 Task: Find the repository "javascript" with the type "Mirrors".
Action: Mouse moved to (1286, 103)
Screenshot: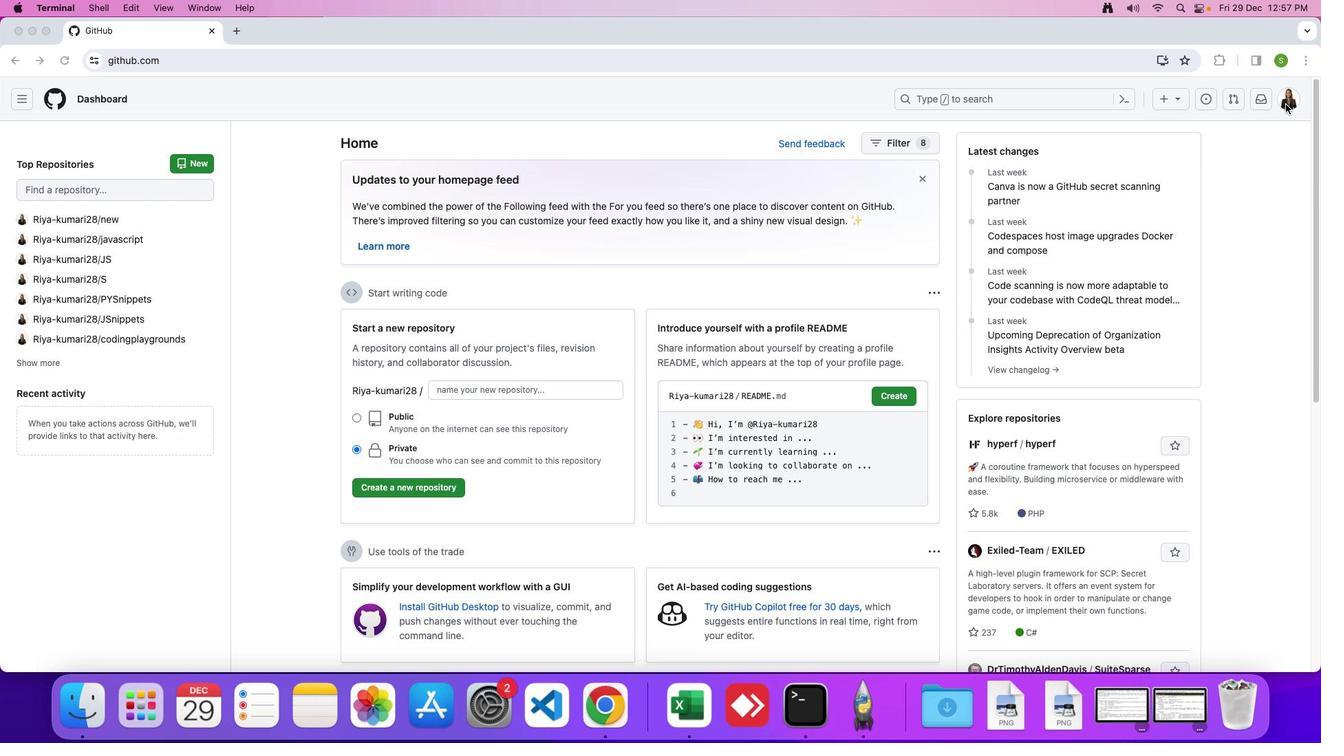 
Action: Mouse pressed left at (1286, 103)
Screenshot: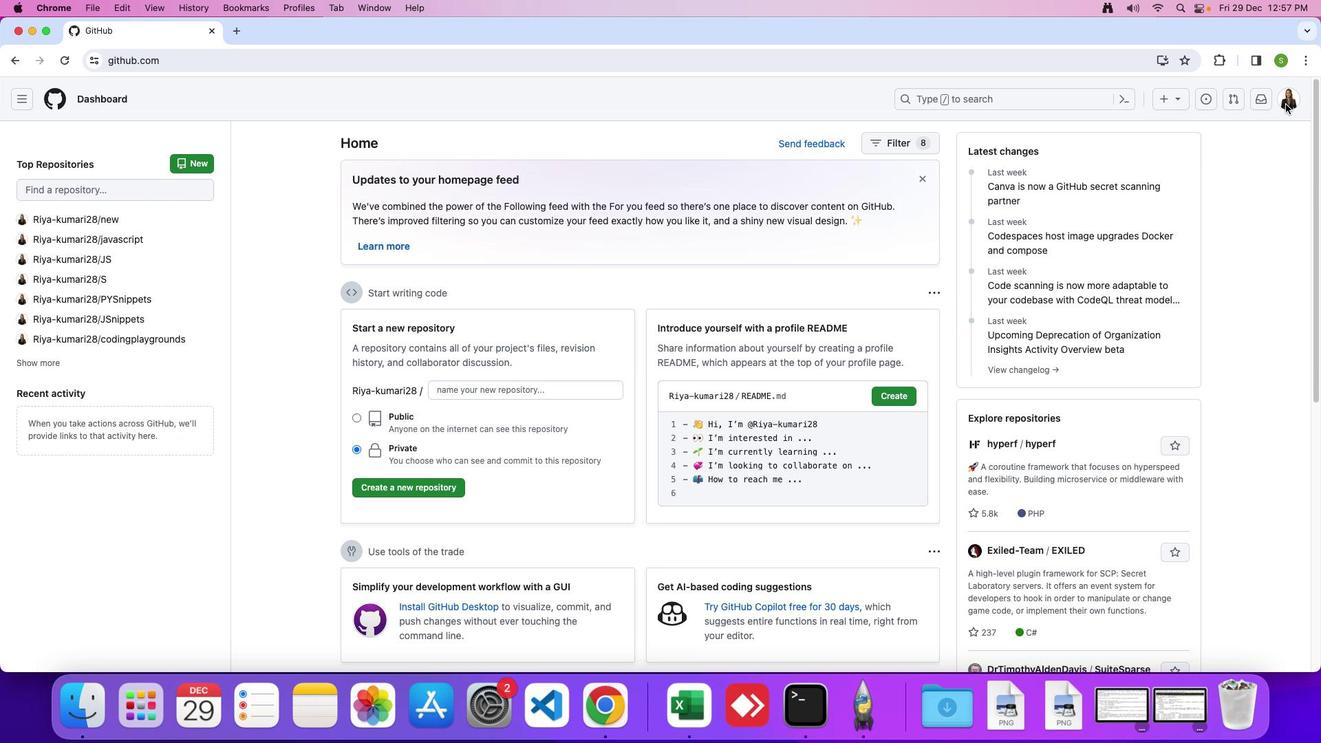 
Action: Mouse moved to (1293, 96)
Screenshot: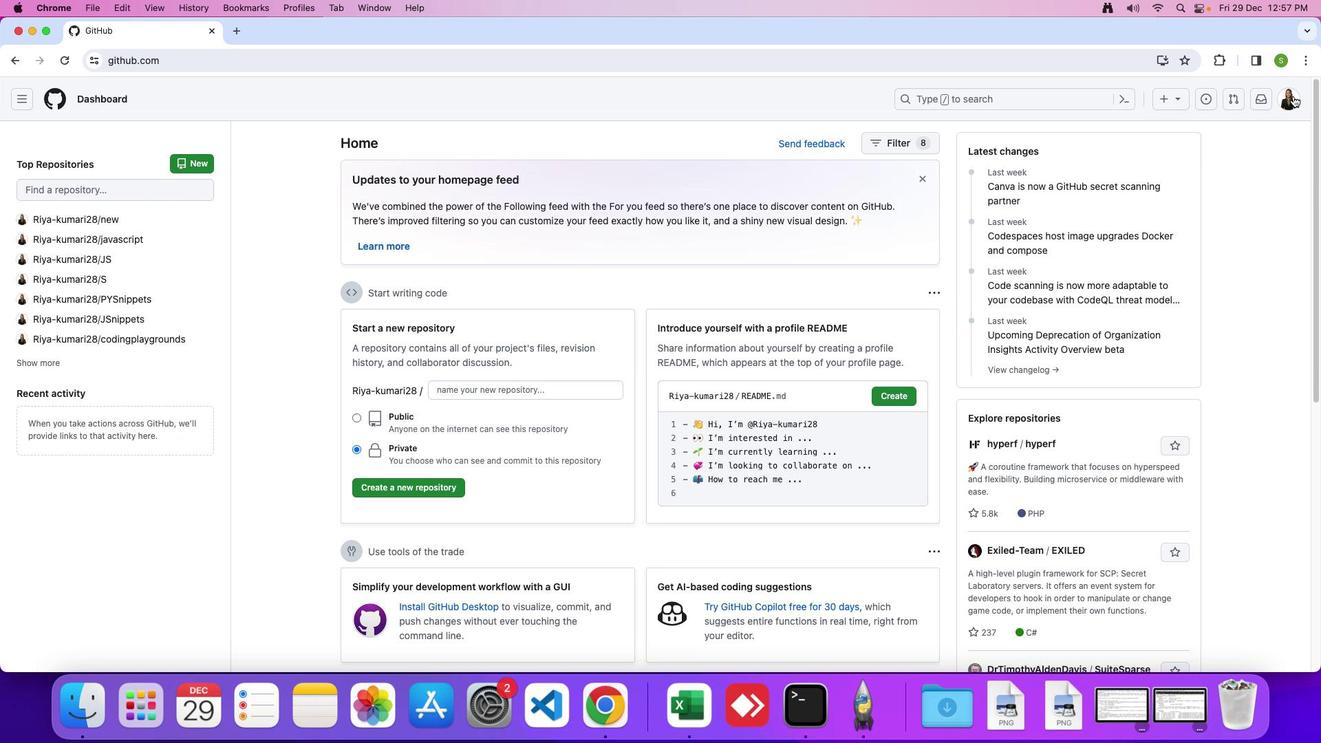 
Action: Mouse pressed left at (1293, 96)
Screenshot: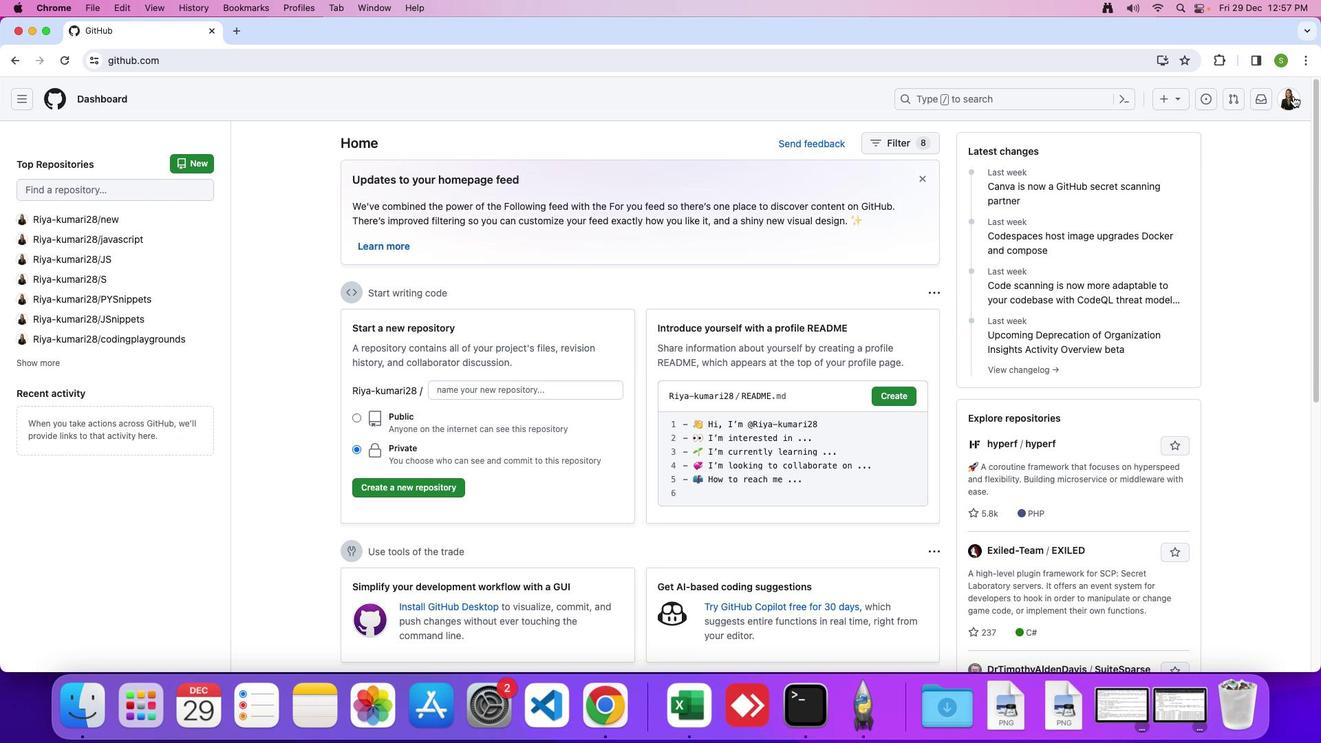 
Action: Mouse moved to (1211, 225)
Screenshot: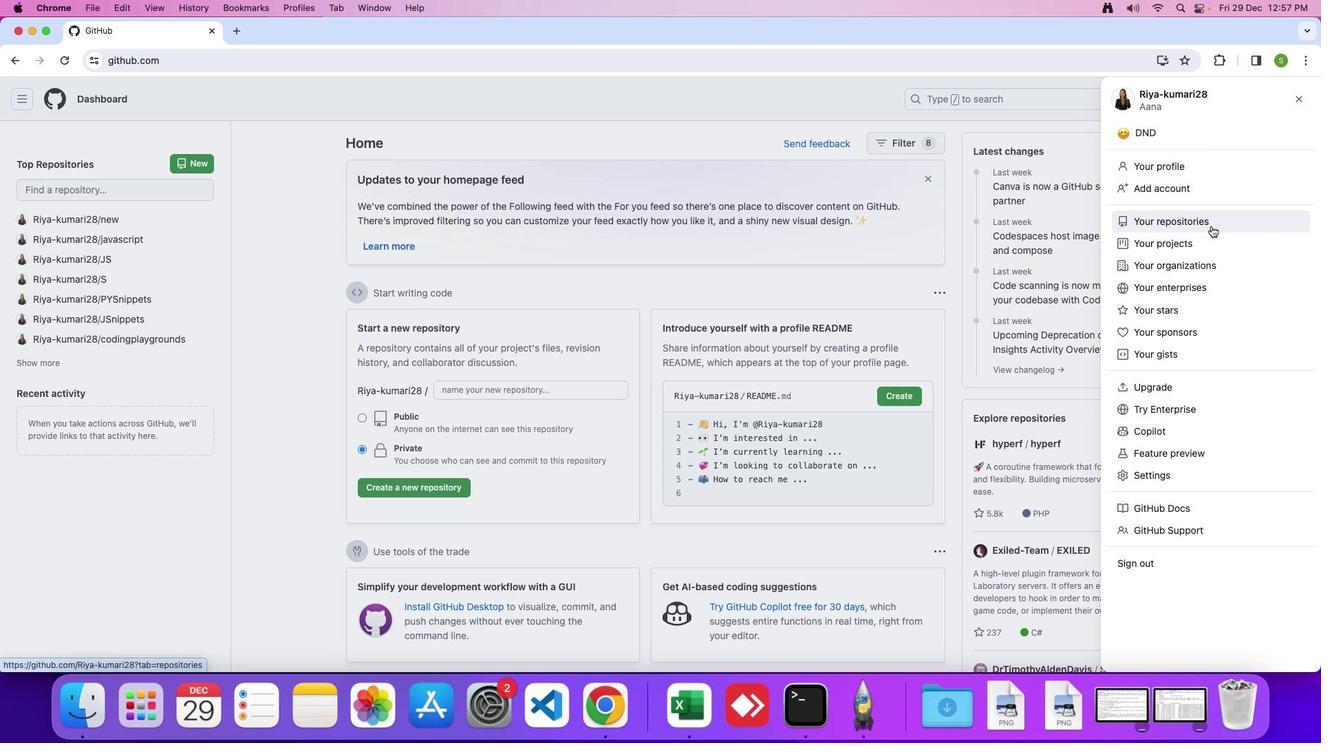
Action: Mouse pressed left at (1211, 225)
Screenshot: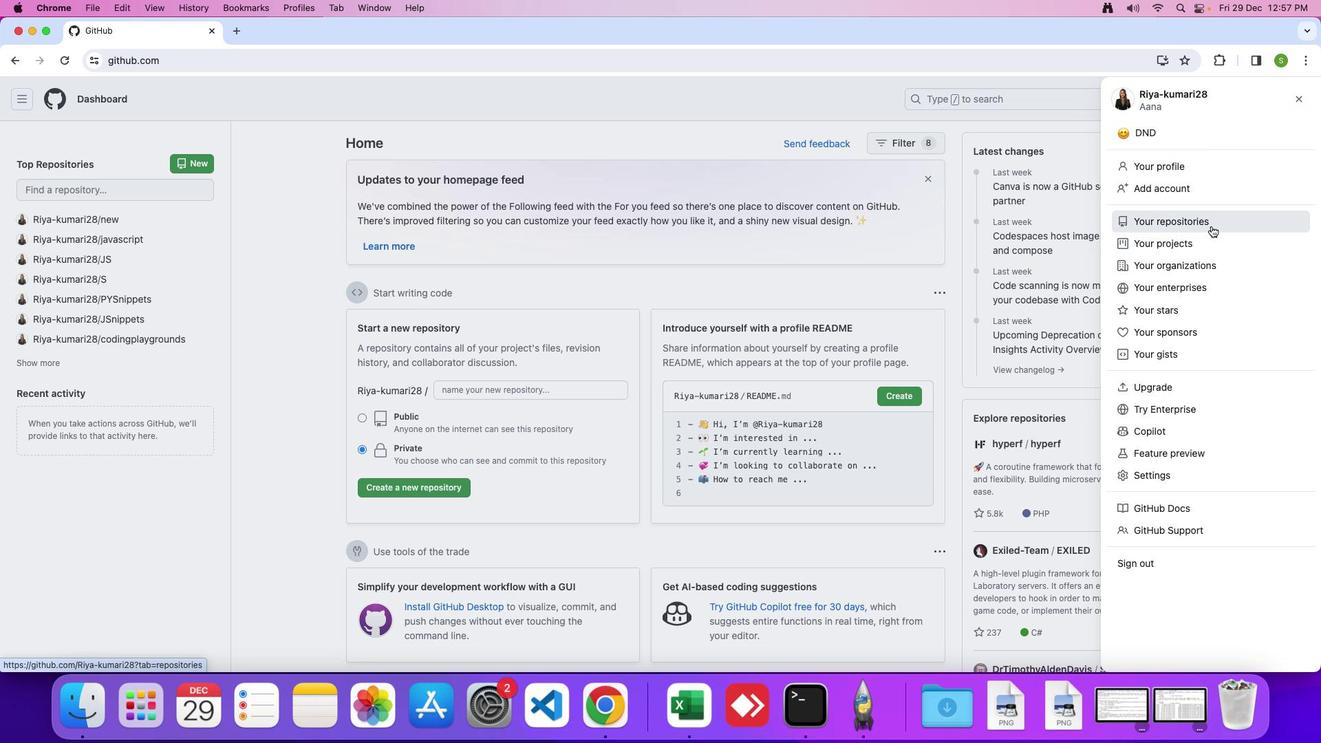 
Action: Mouse moved to (631, 172)
Screenshot: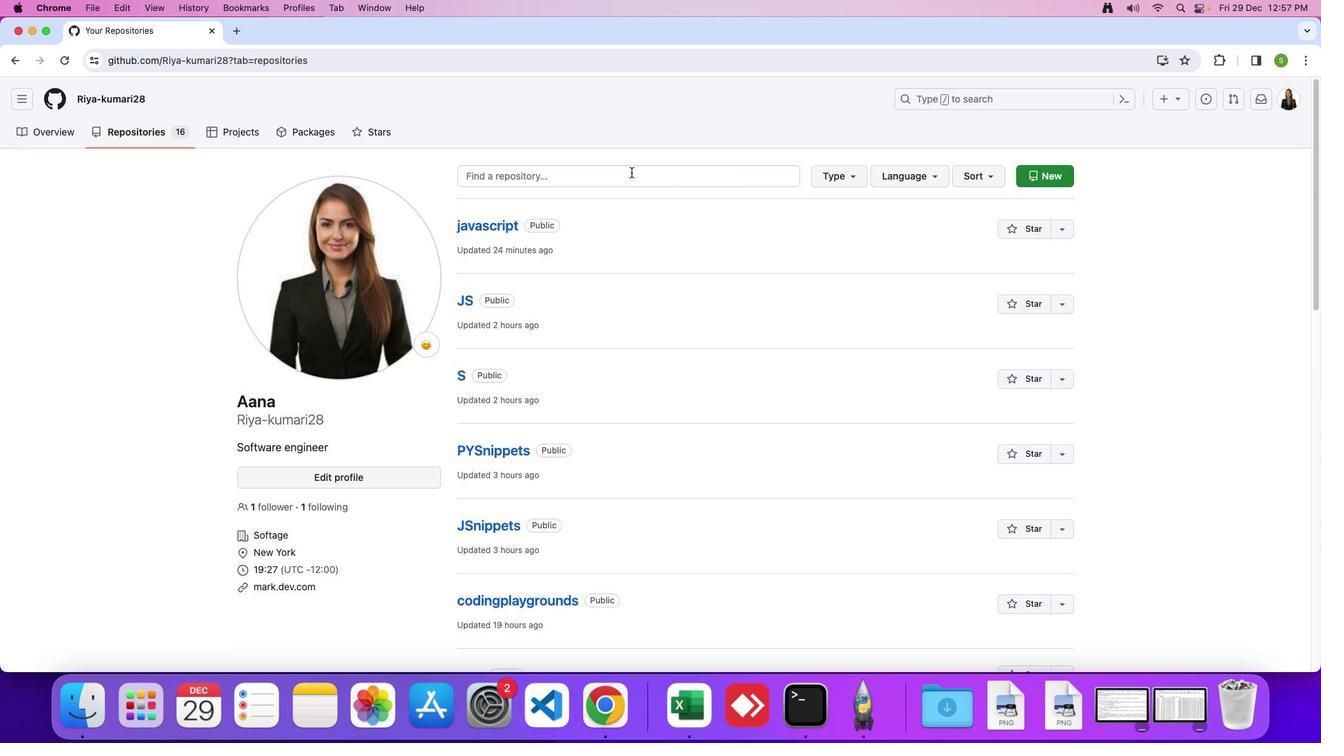 
Action: Mouse pressed left at (631, 172)
Screenshot: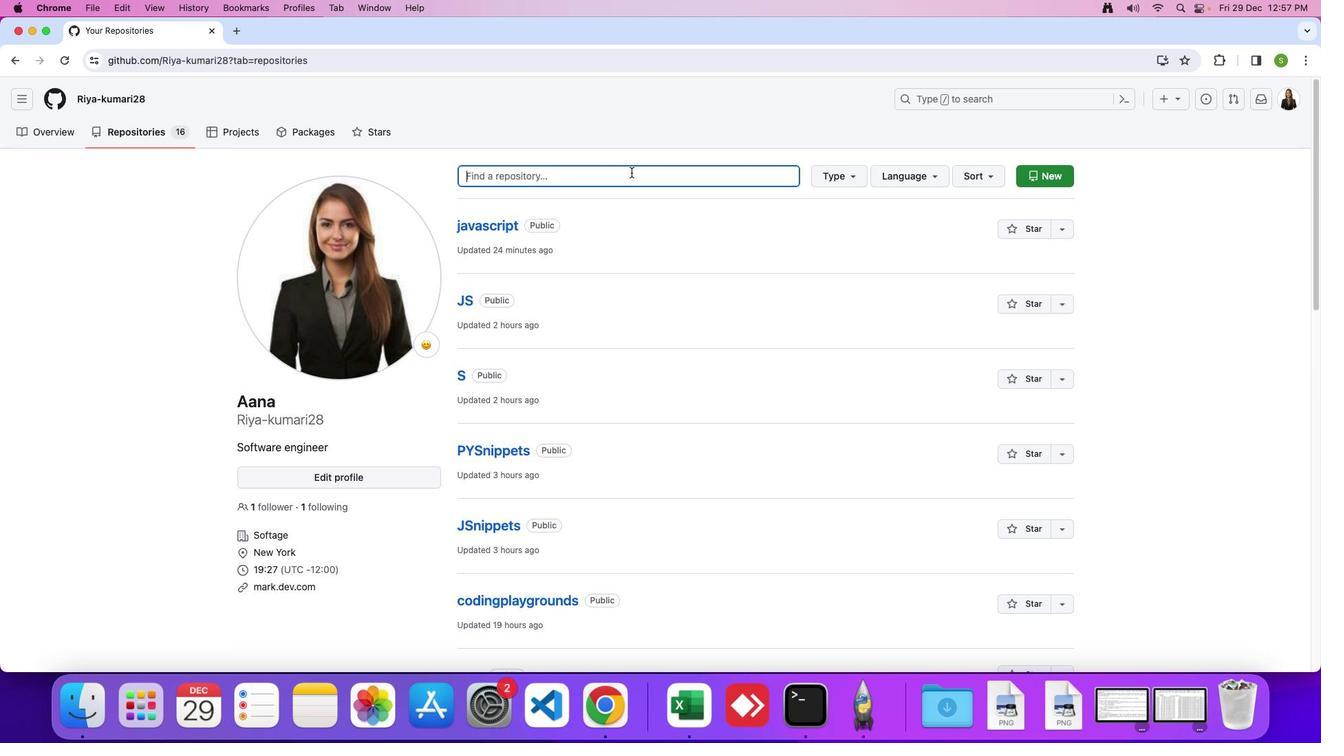 
Action: Mouse moved to (631, 173)
Screenshot: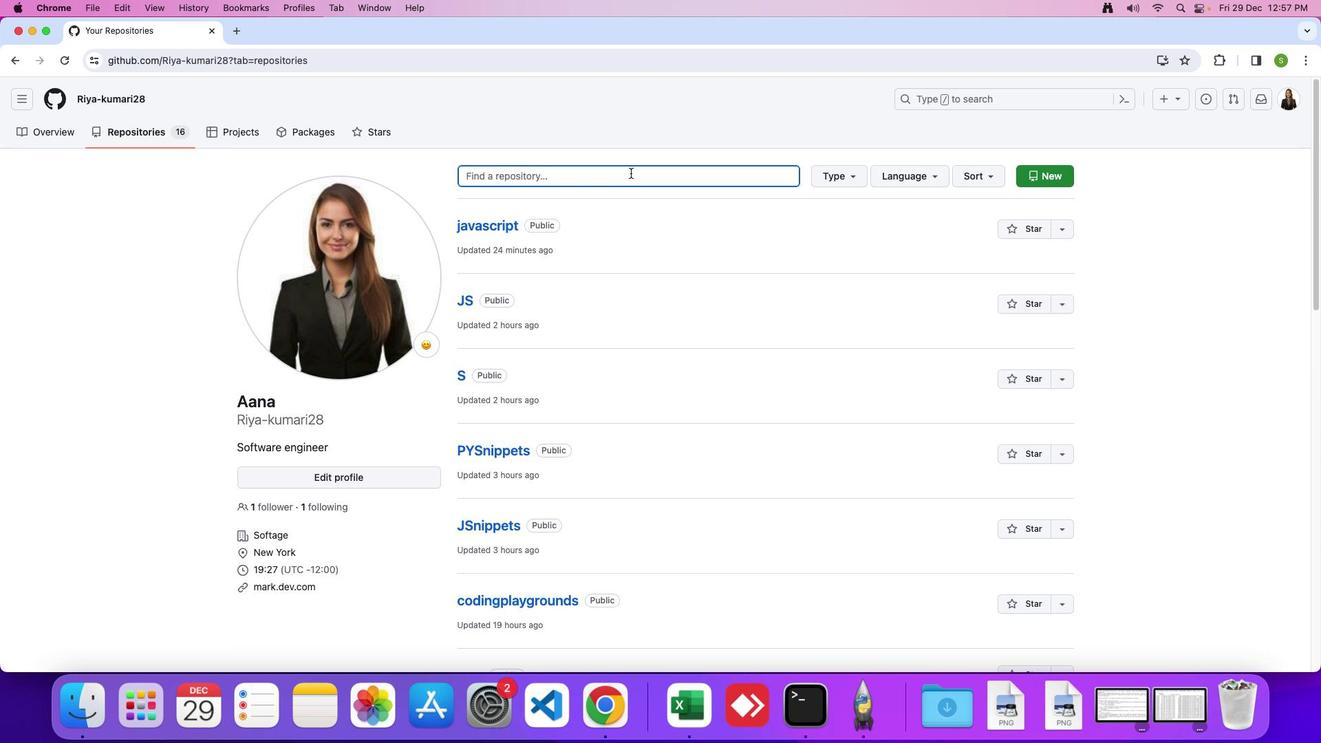 
Action: Key pressed Key.caps_lock'j''a''v''a''s''c''r''i''p''t'
Screenshot: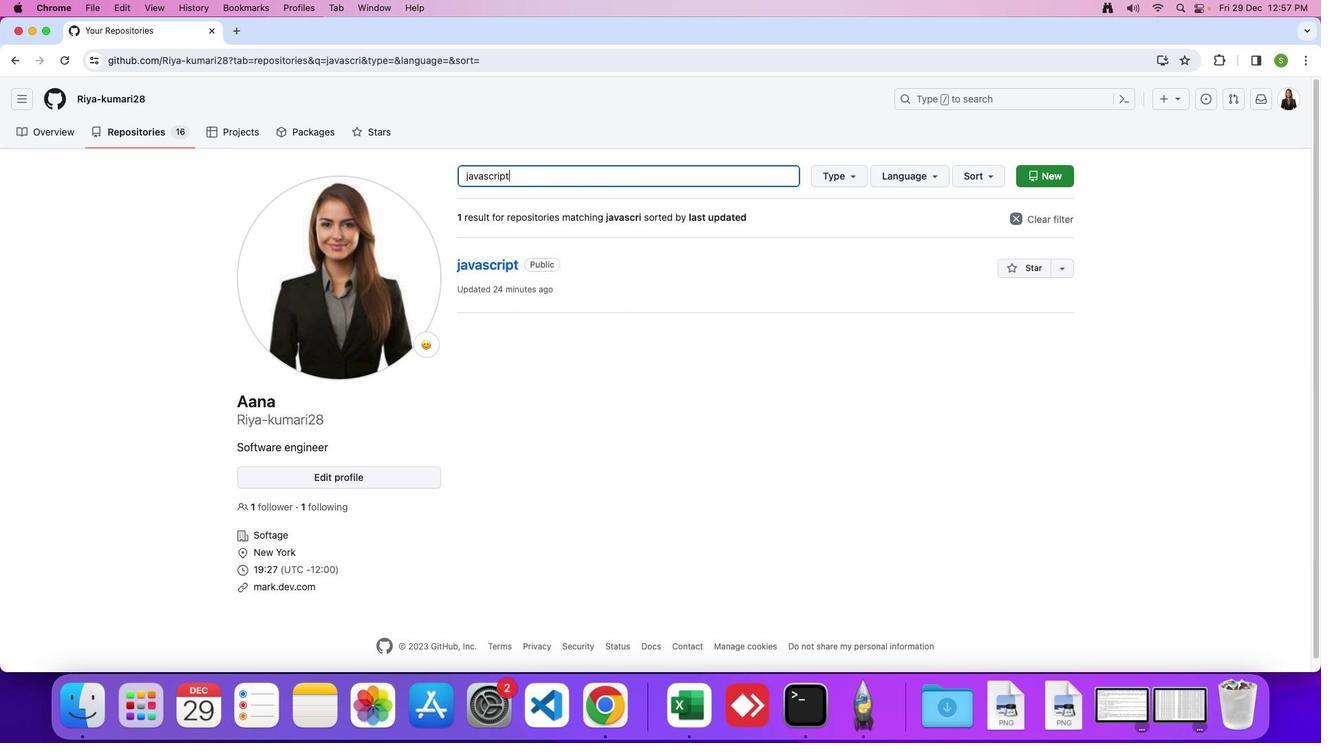 
Action: Mouse moved to (857, 176)
Screenshot: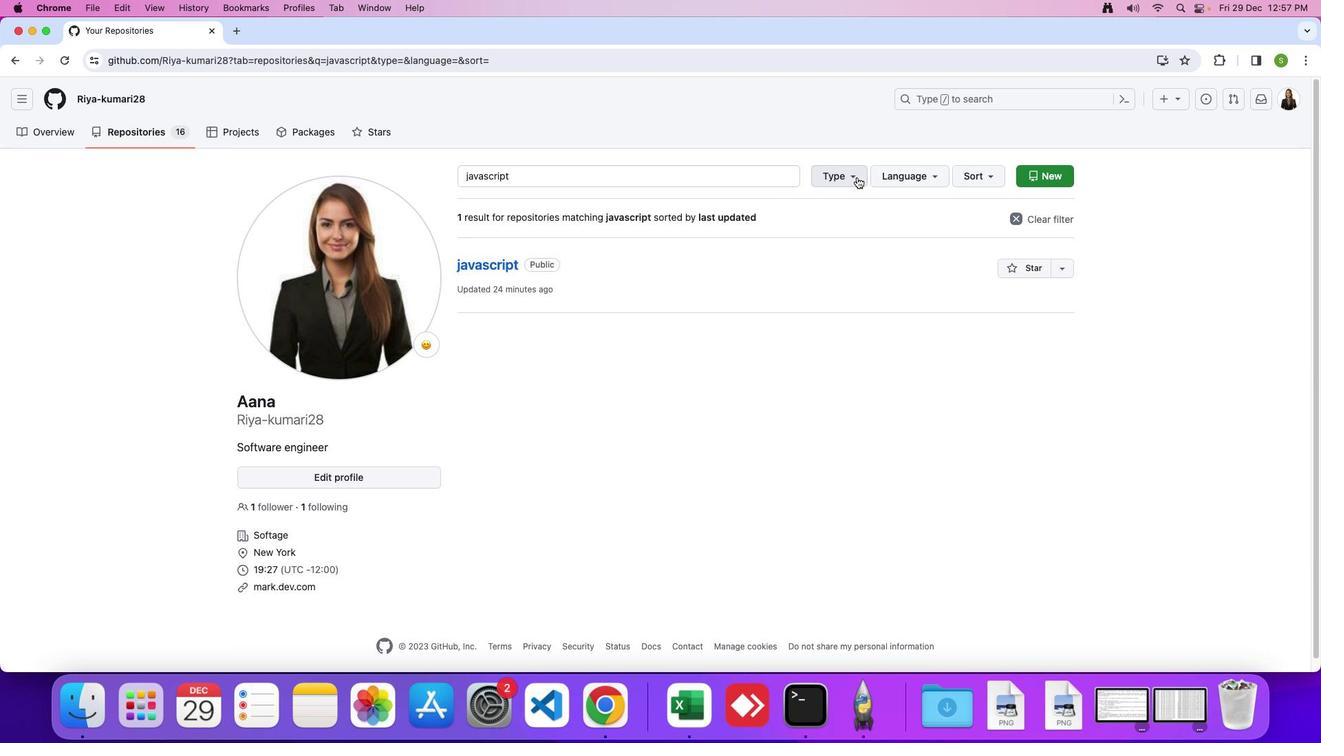 
Action: Mouse pressed left at (857, 176)
Screenshot: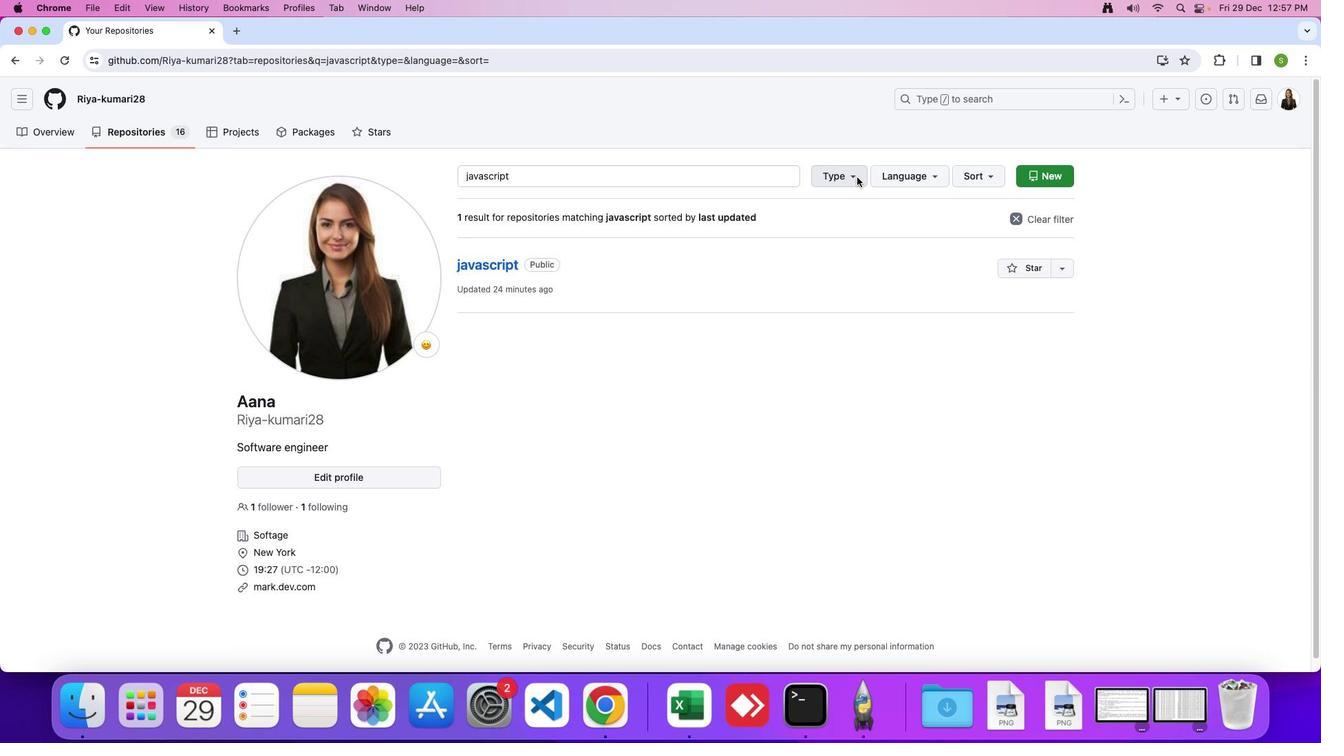 
Action: Mouse moved to (797, 383)
Screenshot: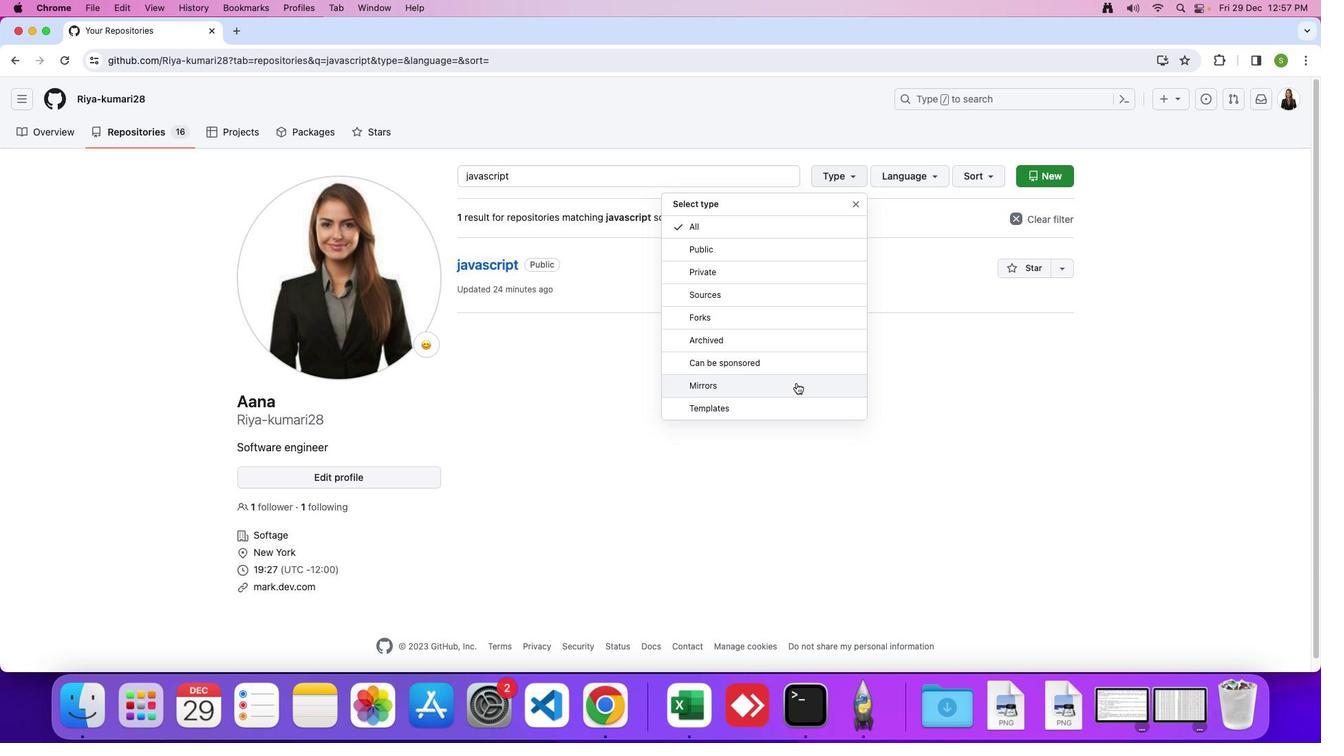 
Action: Mouse pressed left at (797, 383)
Screenshot: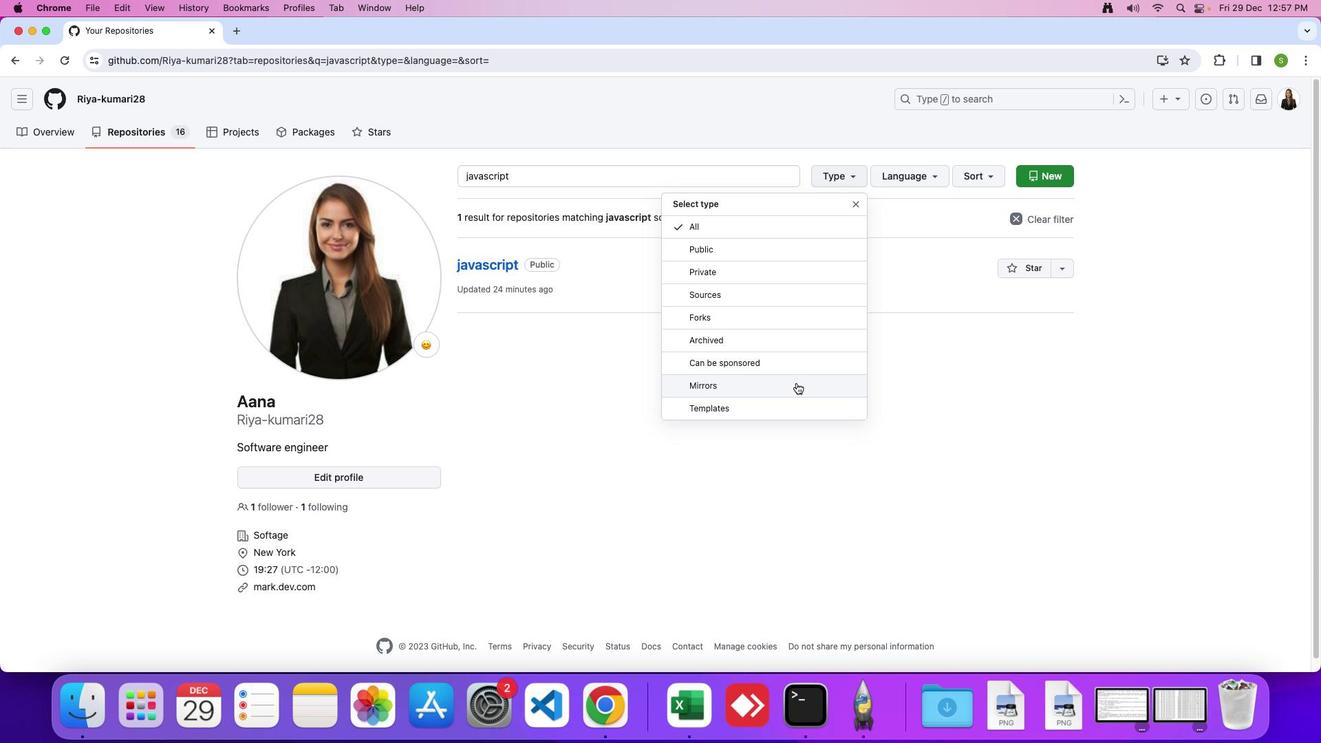 
